Task: Apply a vivid cool filter to a street art photo for a vibrant and edgy style.
Action: Mouse moved to (841, 520)
Screenshot: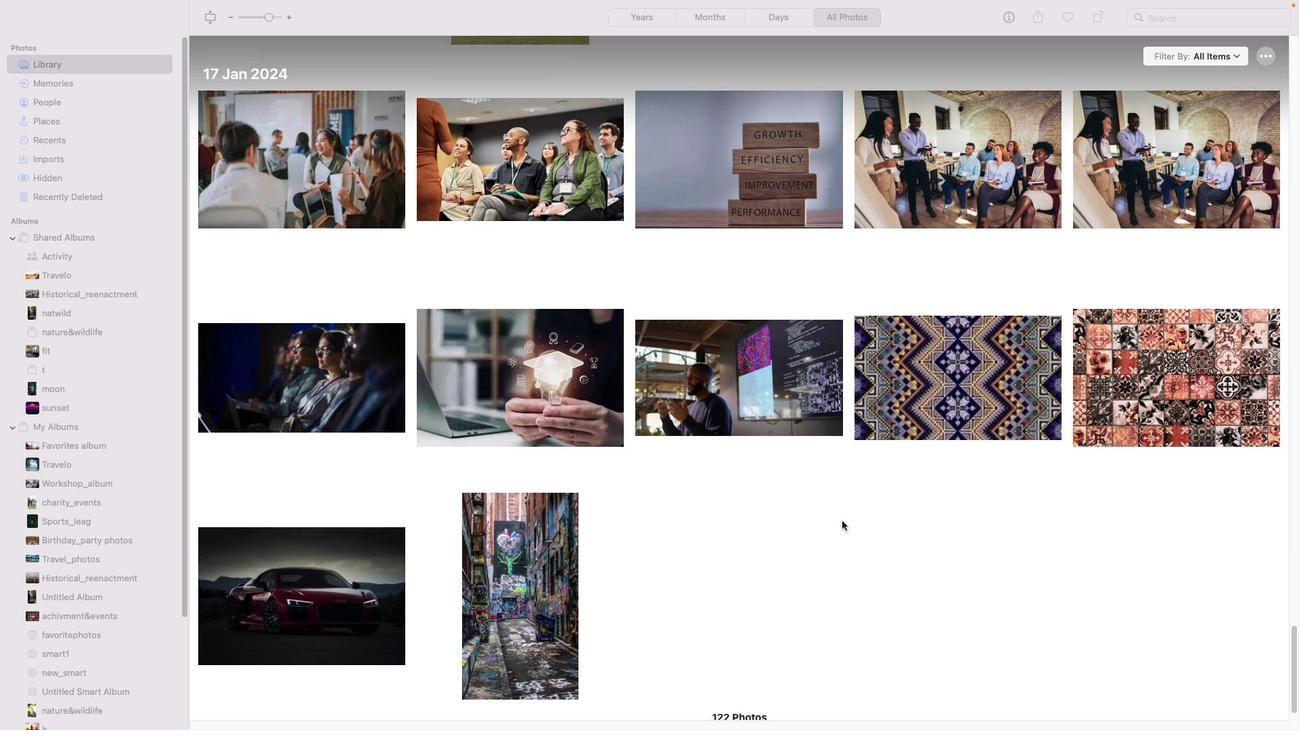 
Action: Mouse pressed left at (841, 520)
Screenshot: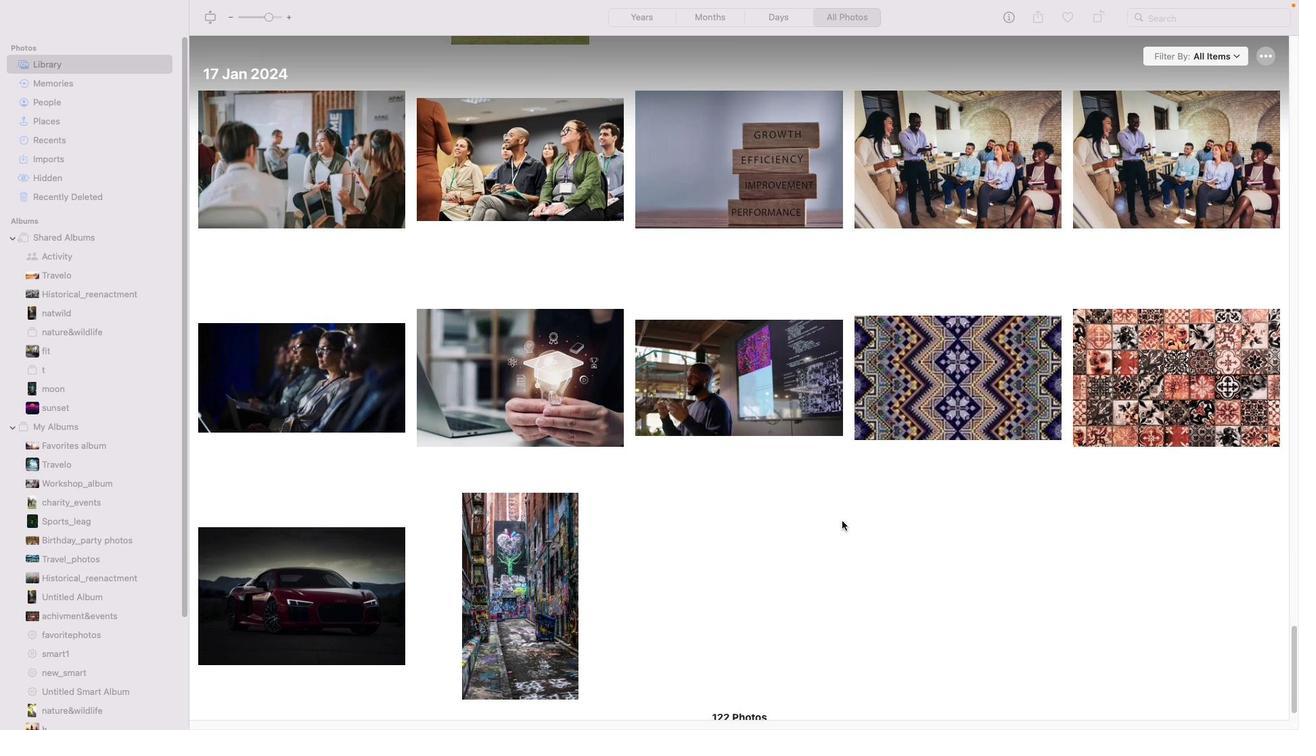 
Action: Mouse moved to (538, 551)
Screenshot: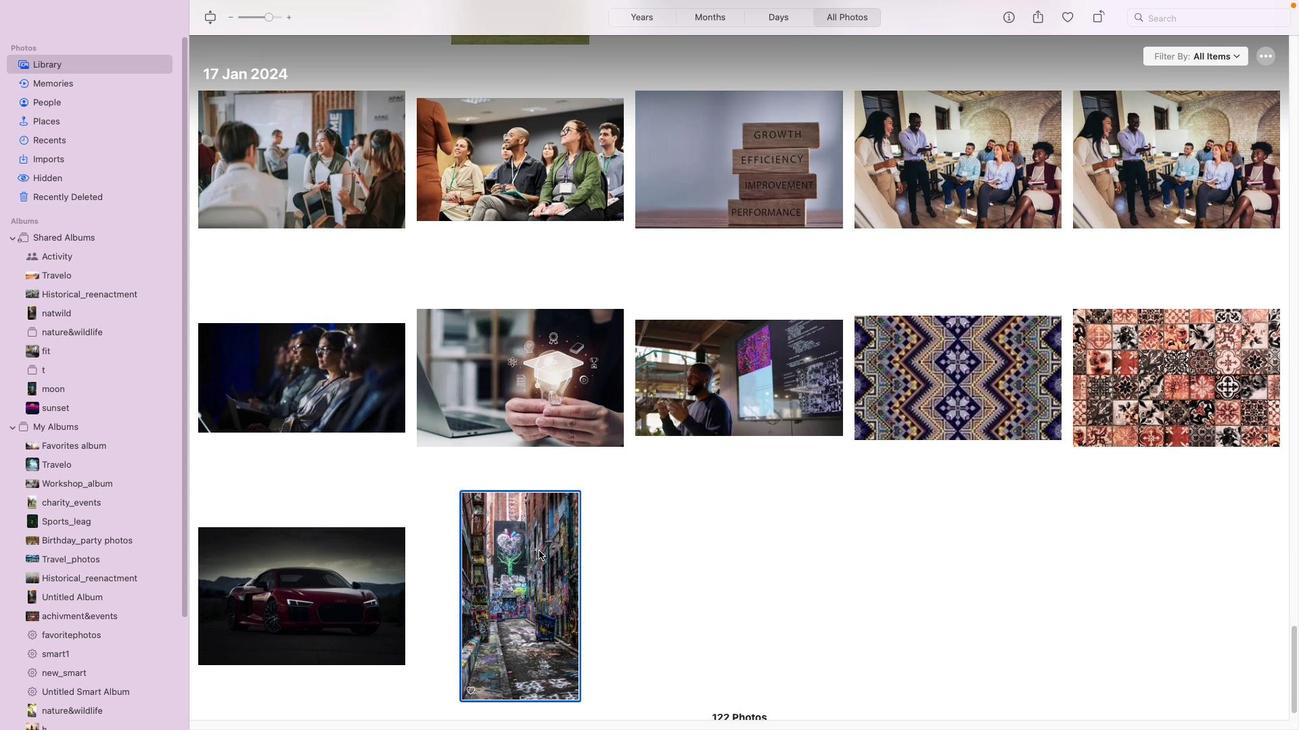 
Action: Mouse pressed left at (538, 551)
Screenshot: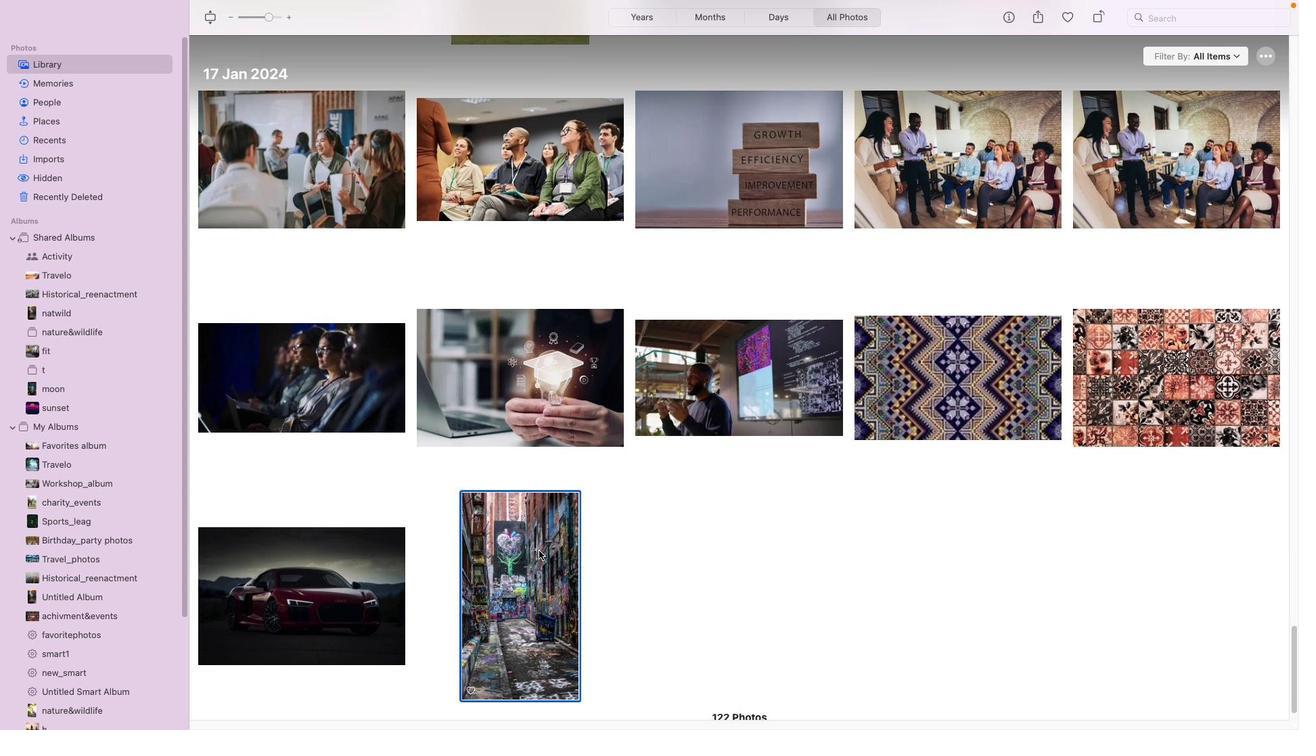 
Action: Mouse pressed left at (538, 551)
Screenshot: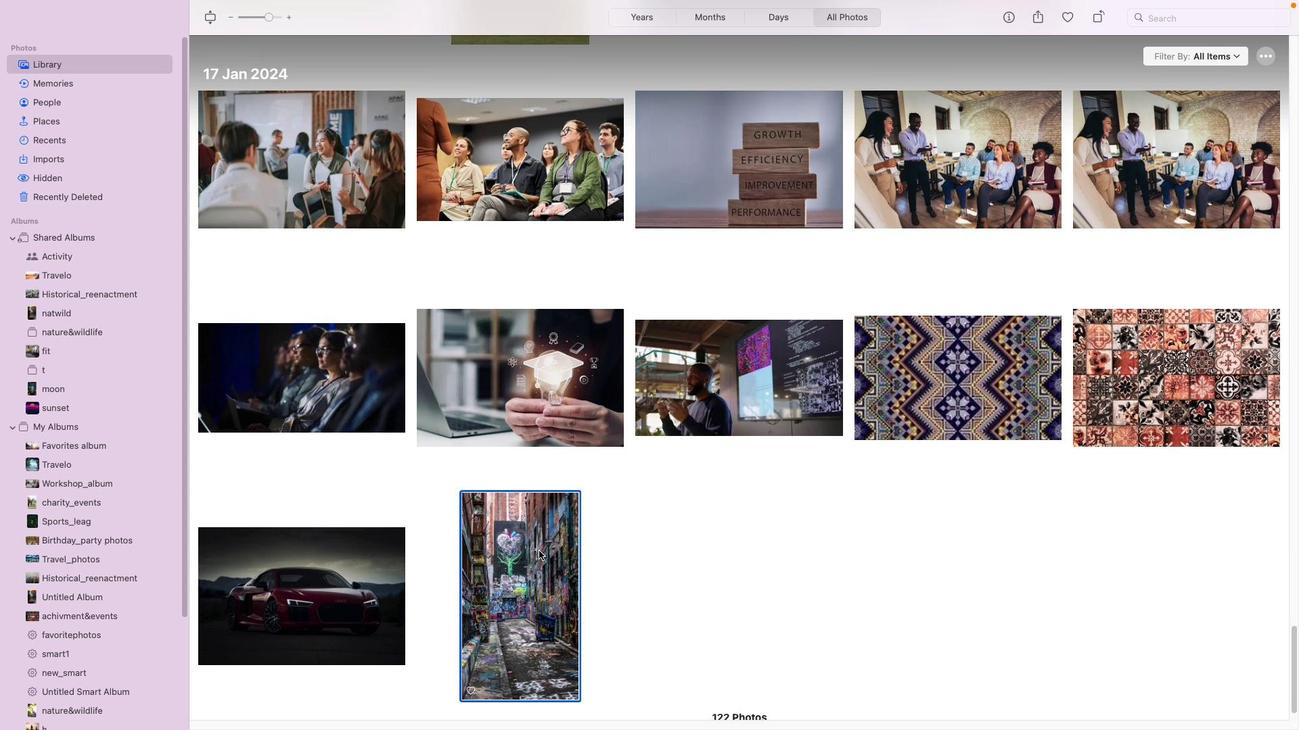 
Action: Mouse moved to (1278, 32)
Screenshot: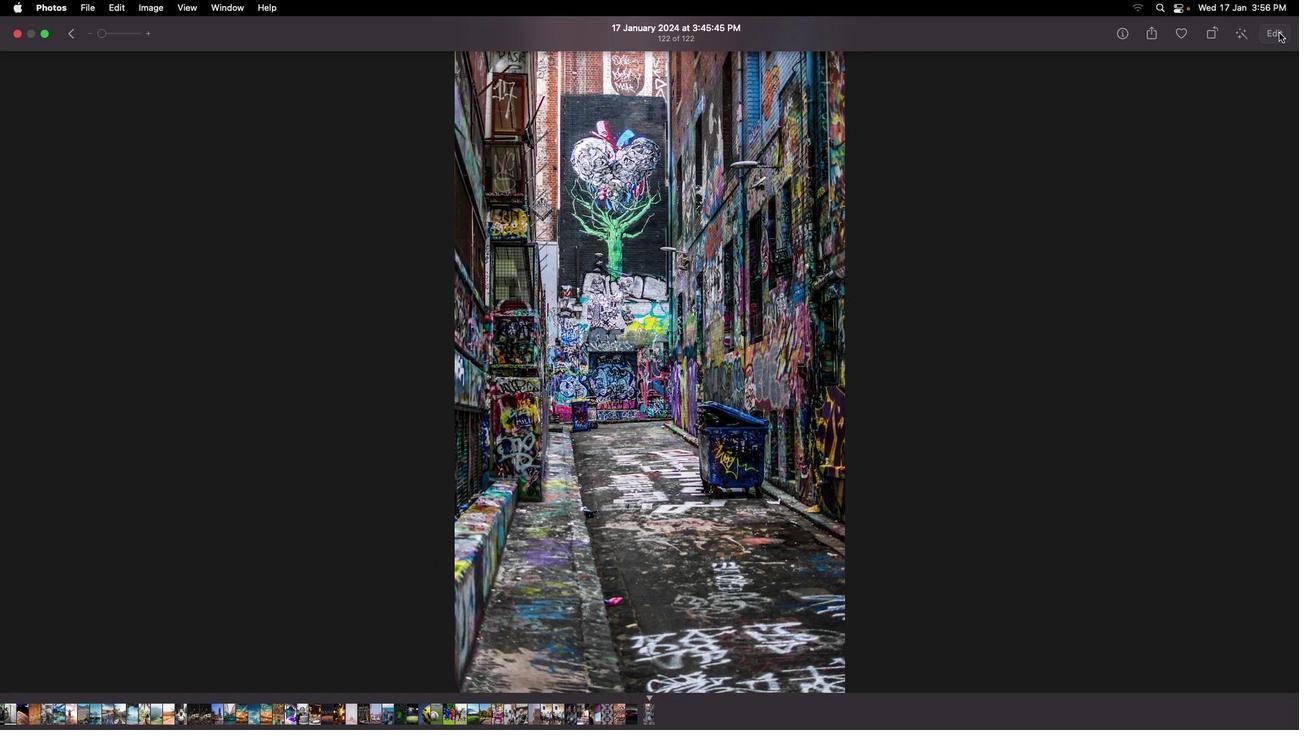 
Action: Mouse pressed left at (1278, 32)
Screenshot: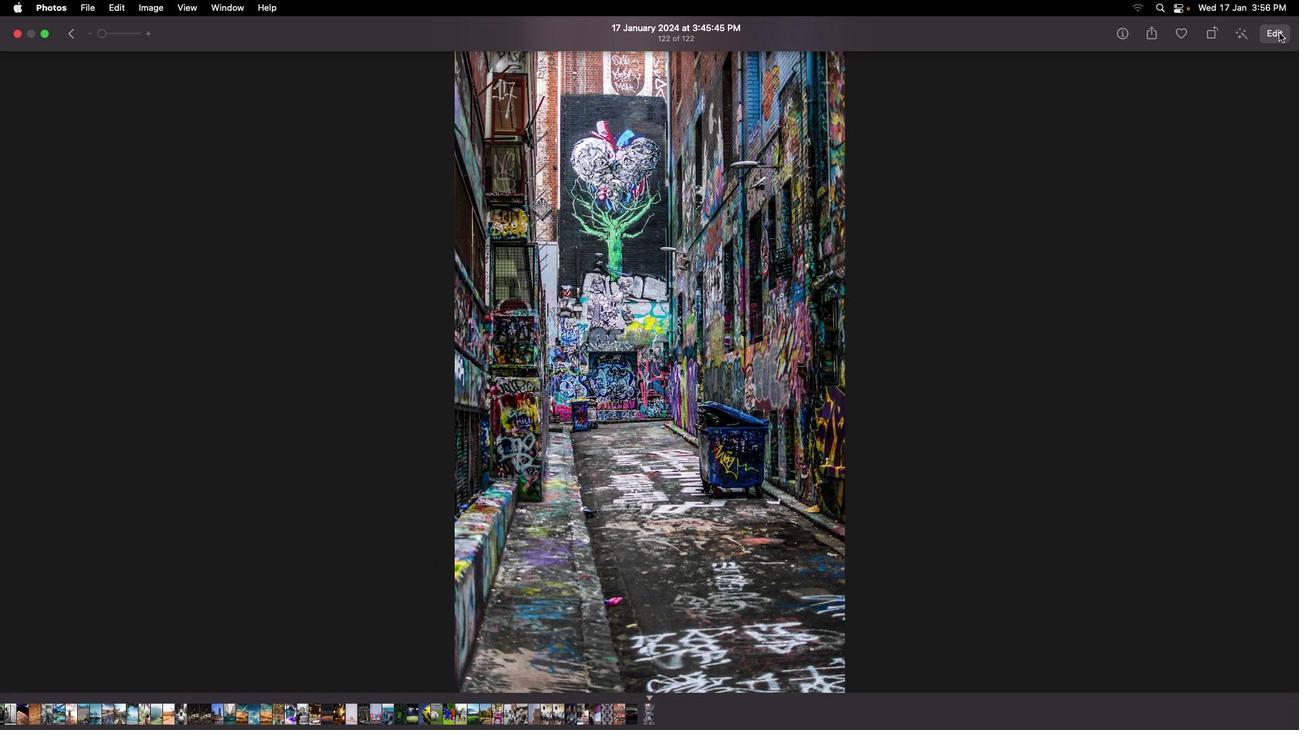 
Action: Mouse moved to (670, 33)
Screenshot: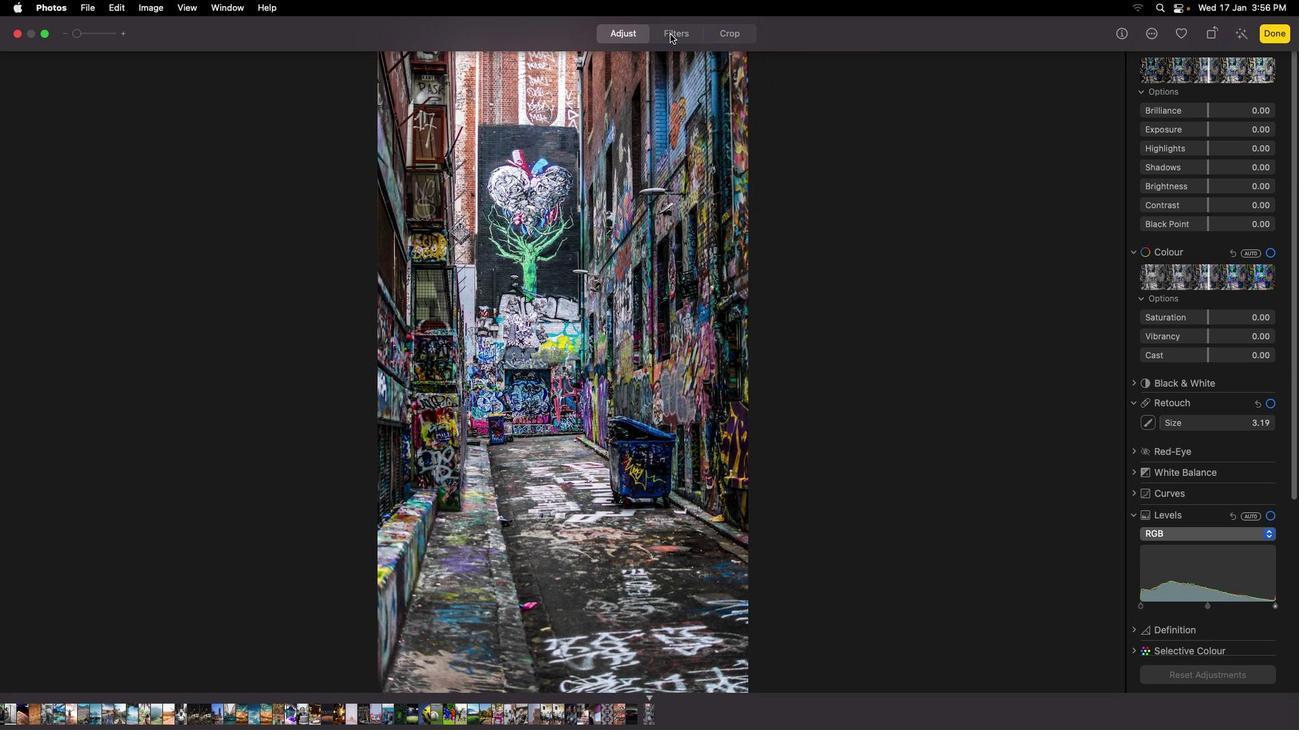 
Action: Mouse pressed left at (670, 33)
Screenshot: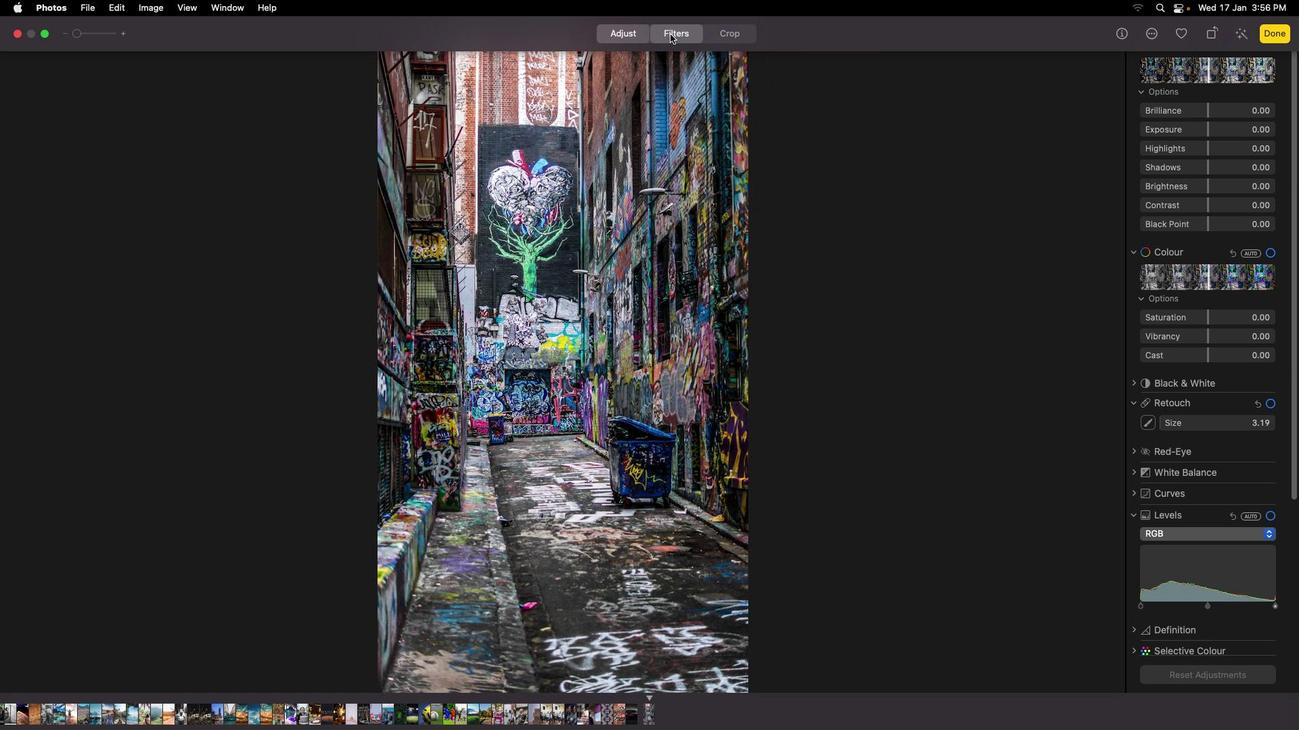 
Action: Mouse moved to (1184, 136)
Screenshot: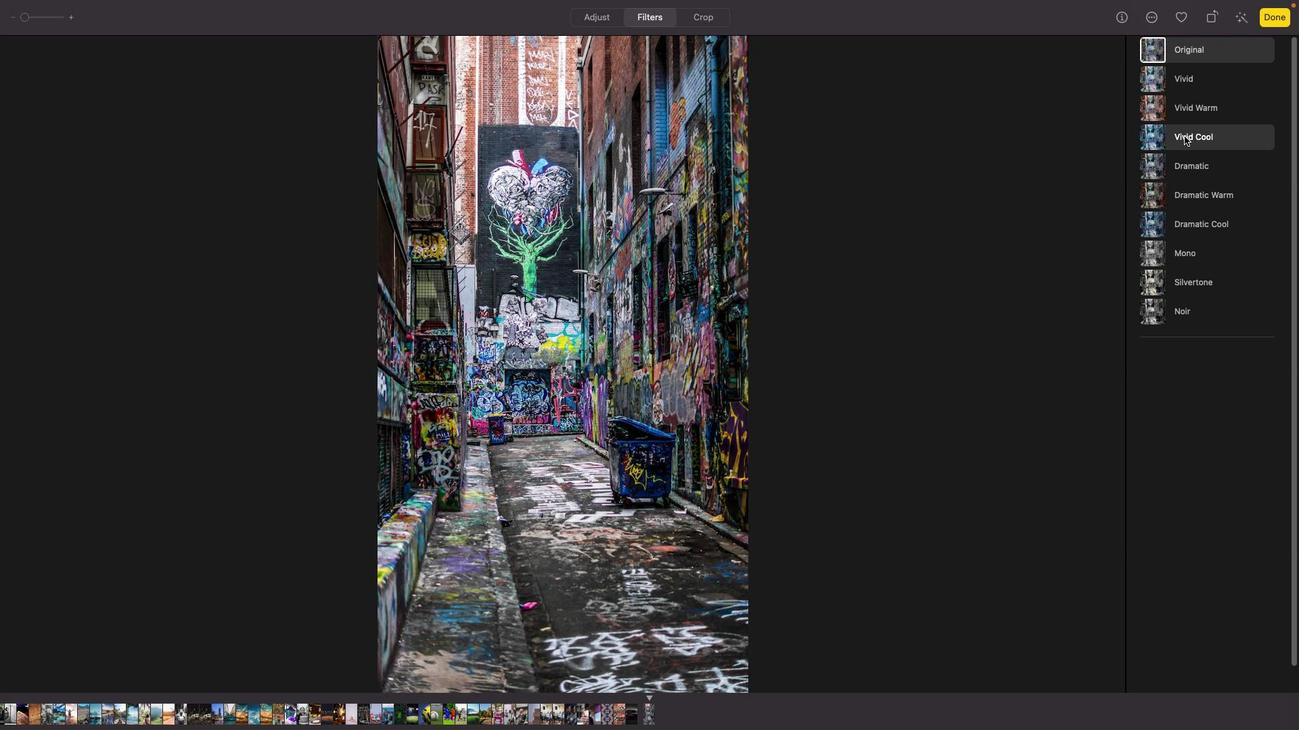 
Action: Mouse pressed left at (1184, 136)
Screenshot: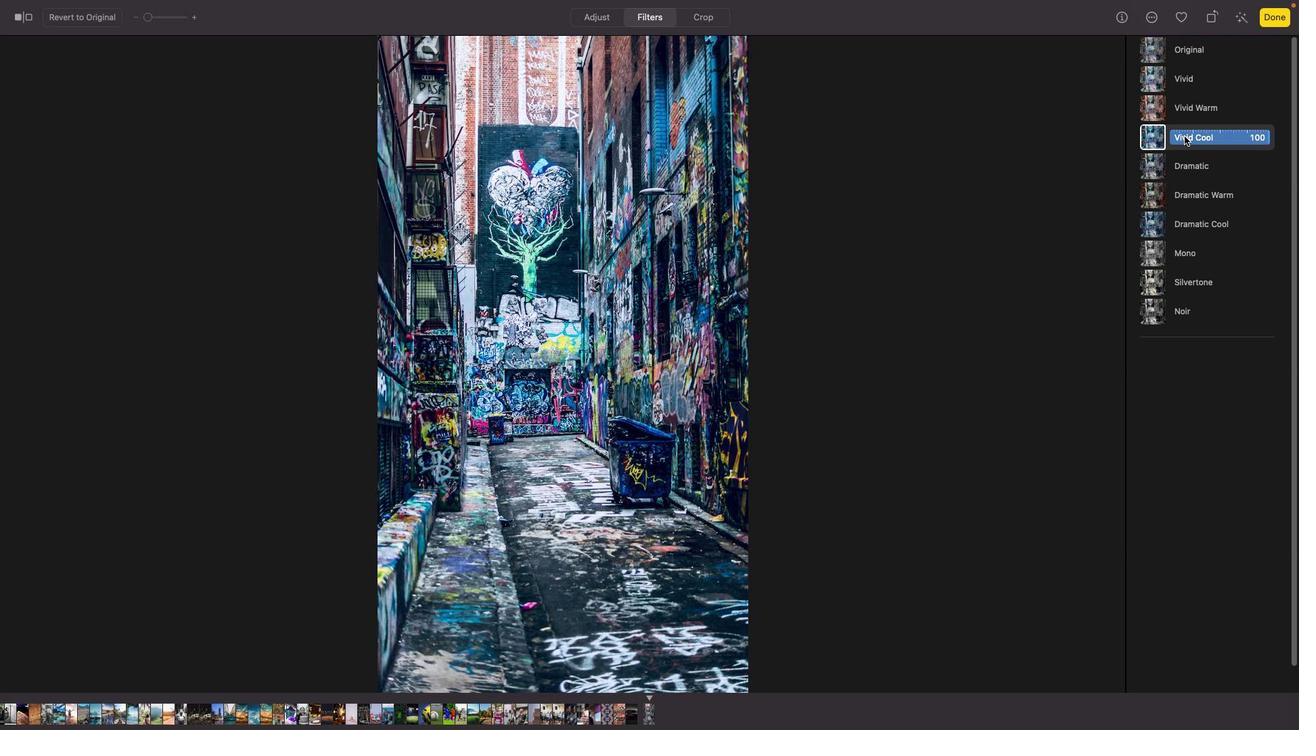 
Action: Mouse moved to (1274, 18)
Screenshot: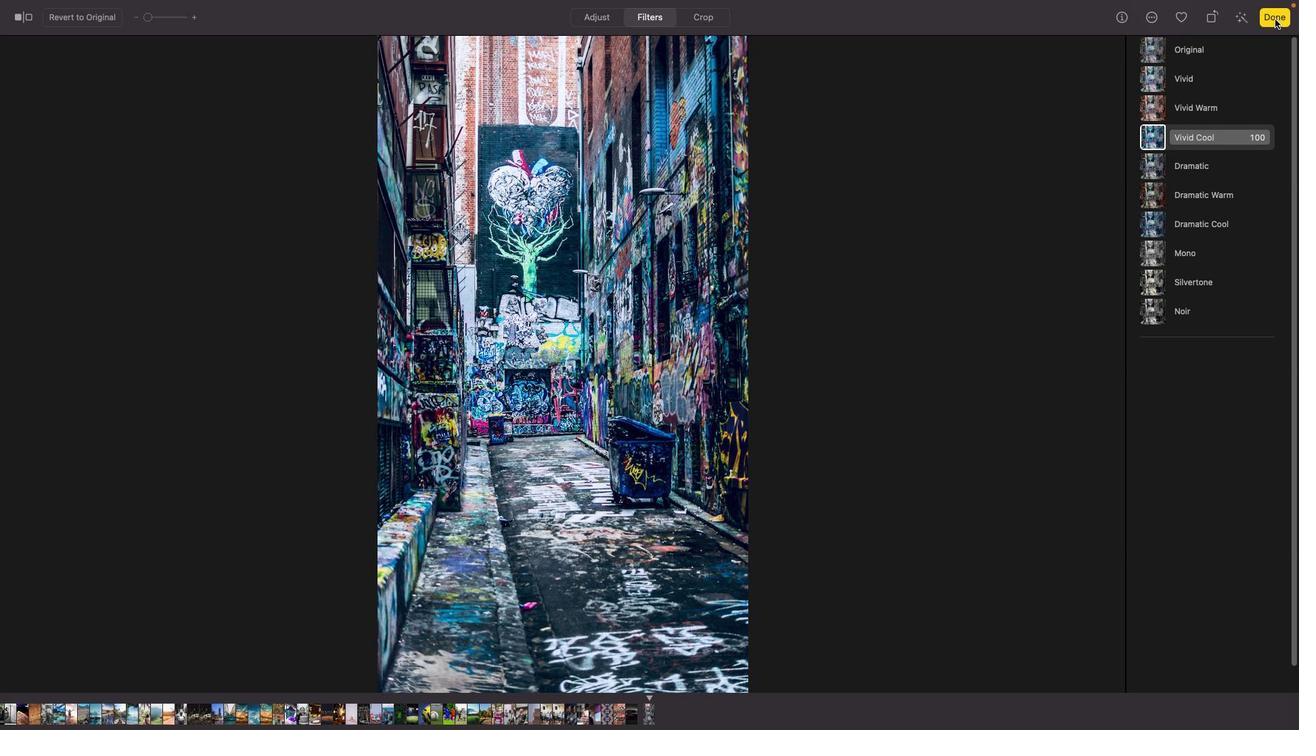 
Action: Mouse pressed left at (1274, 18)
Screenshot: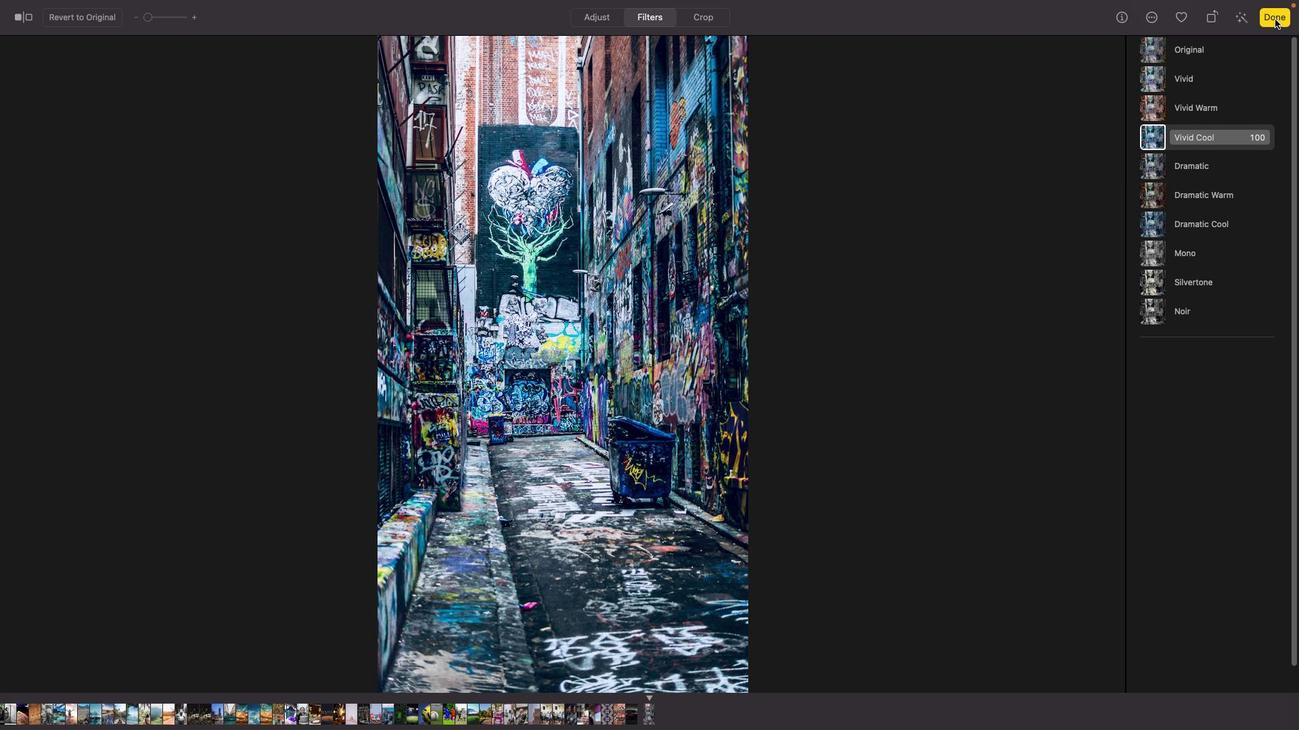 
Action: Mouse moved to (330, 87)
Screenshot: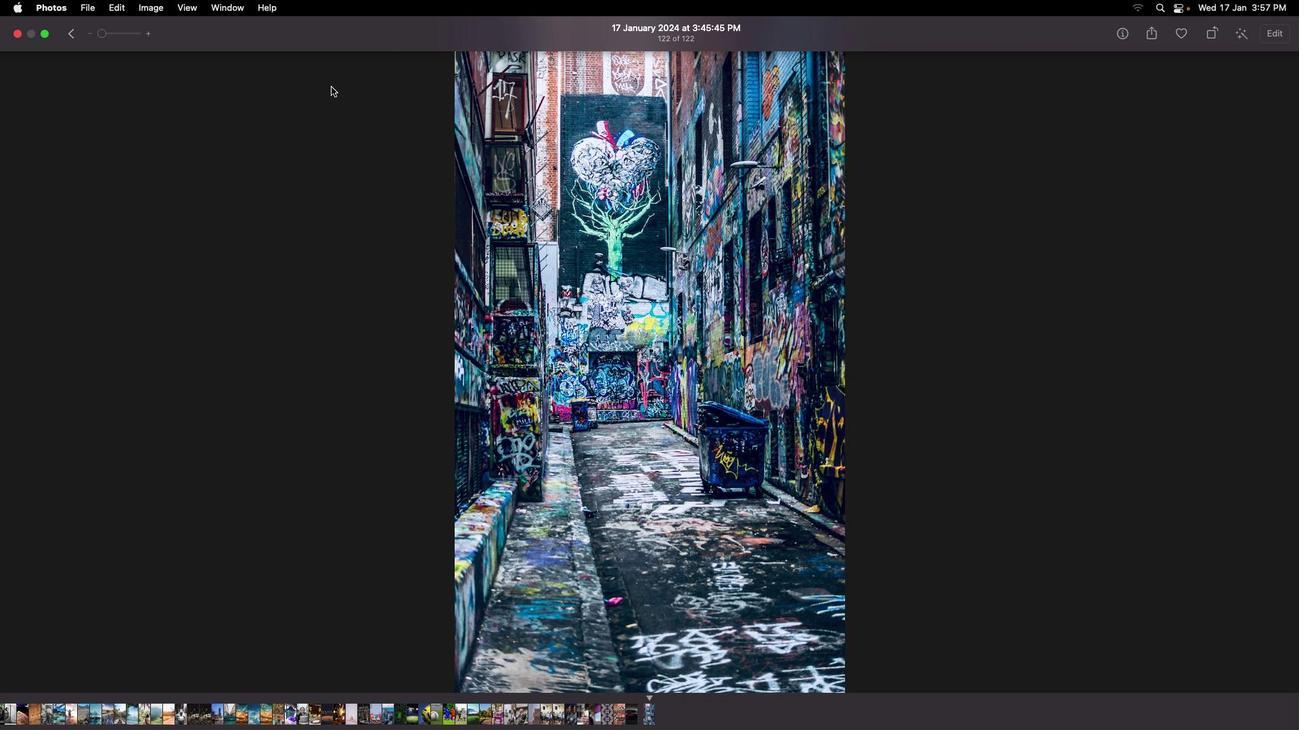 
